 Task: Use the formula "ROUNDDOWN" in spreadsheet "Project portfolio".
Action: Mouse moved to (113, 78)
Screenshot: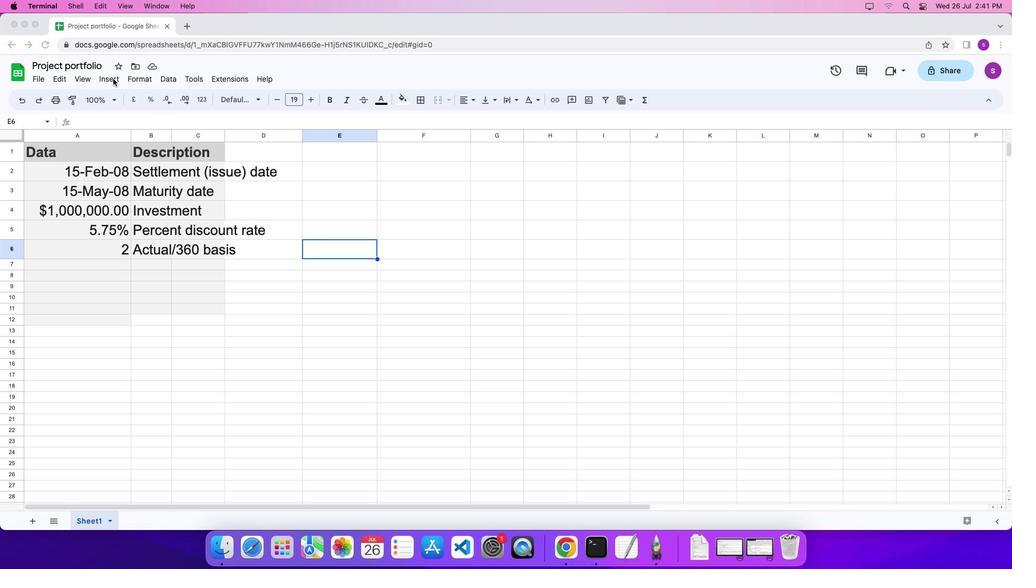 
Action: Mouse pressed left at (113, 78)
Screenshot: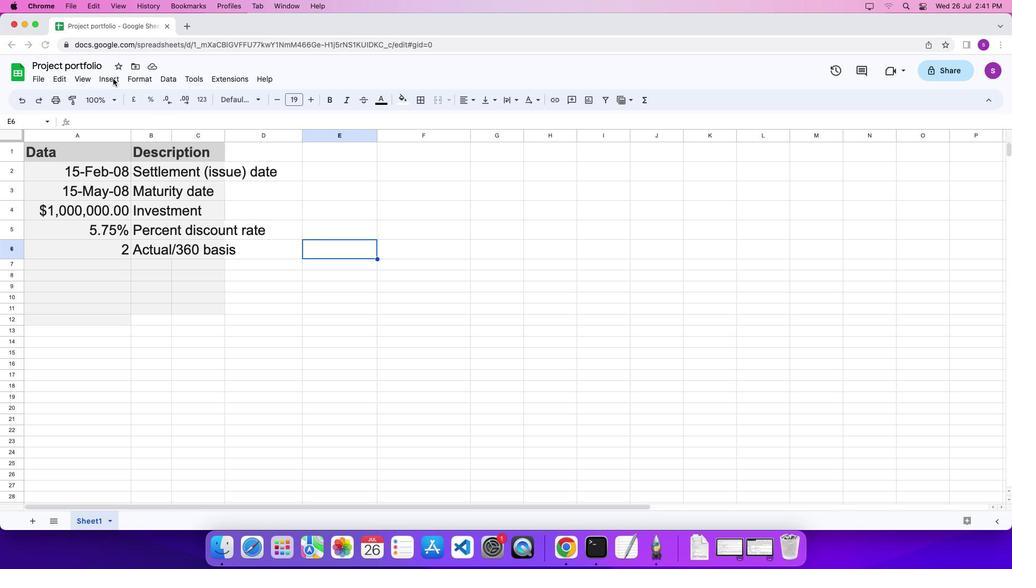 
Action: Mouse moved to (112, 78)
Screenshot: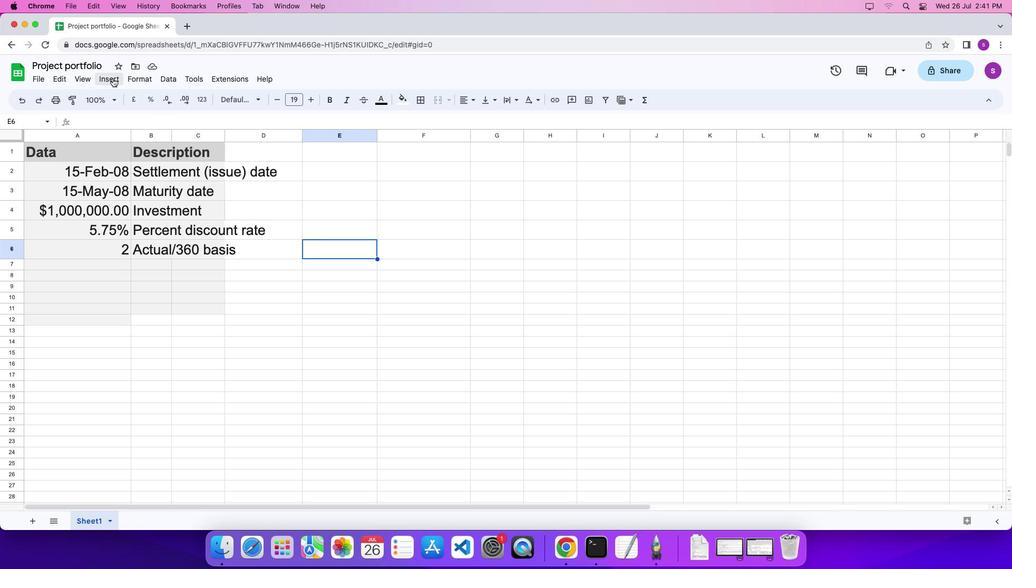 
Action: Mouse pressed left at (112, 78)
Screenshot: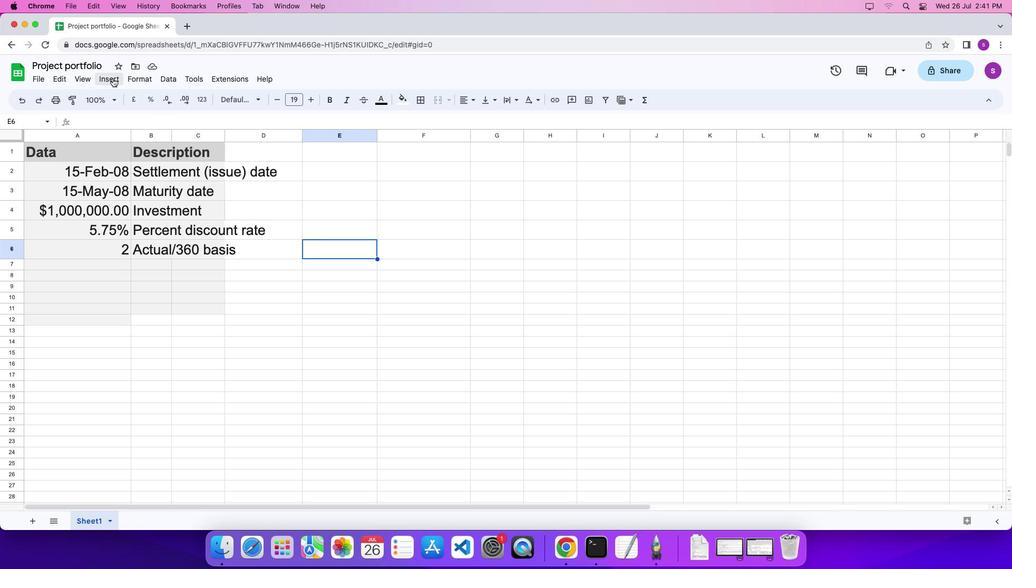 
Action: Mouse moved to (466, 471)
Screenshot: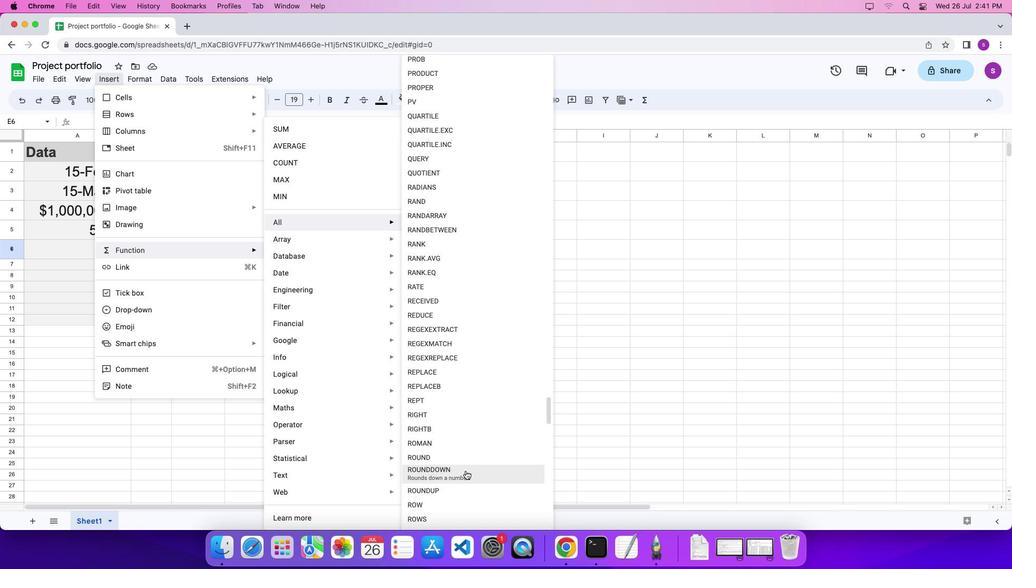 
Action: Mouse pressed left at (466, 471)
Screenshot: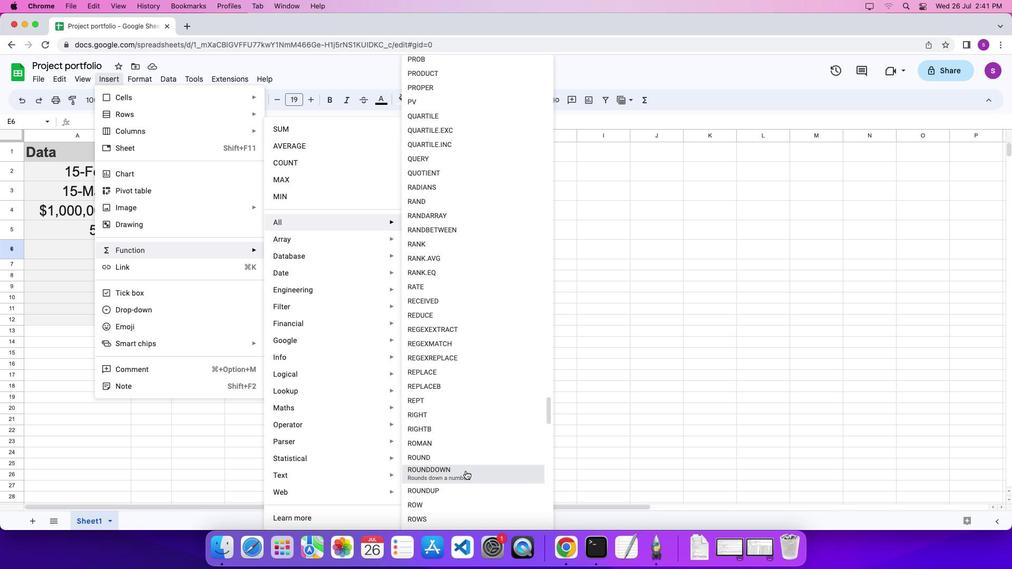 
Action: Mouse moved to (438, 348)
Screenshot: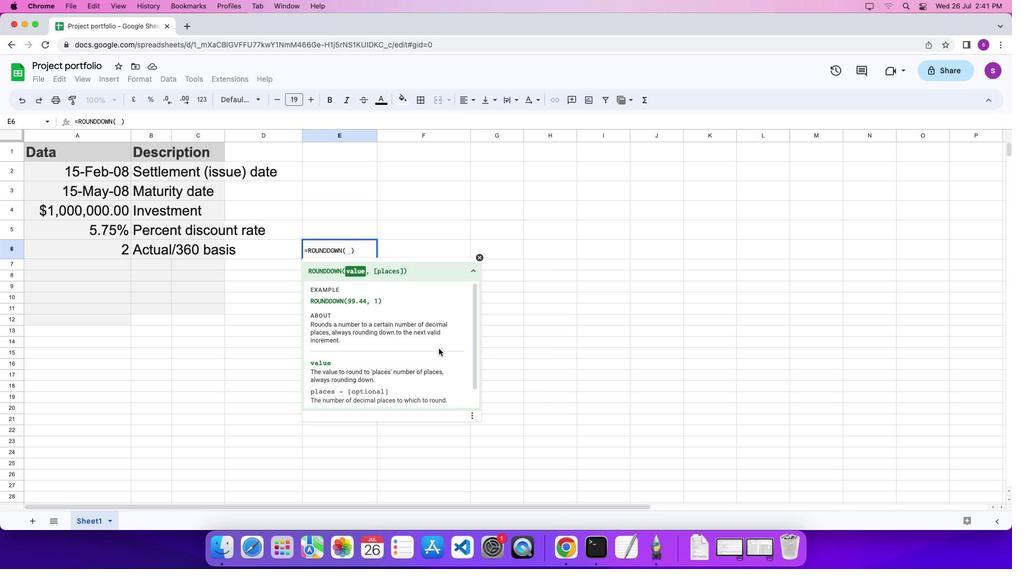 
Action: Key pressed '9''9''.''4''4'',''1''\x03'
Screenshot: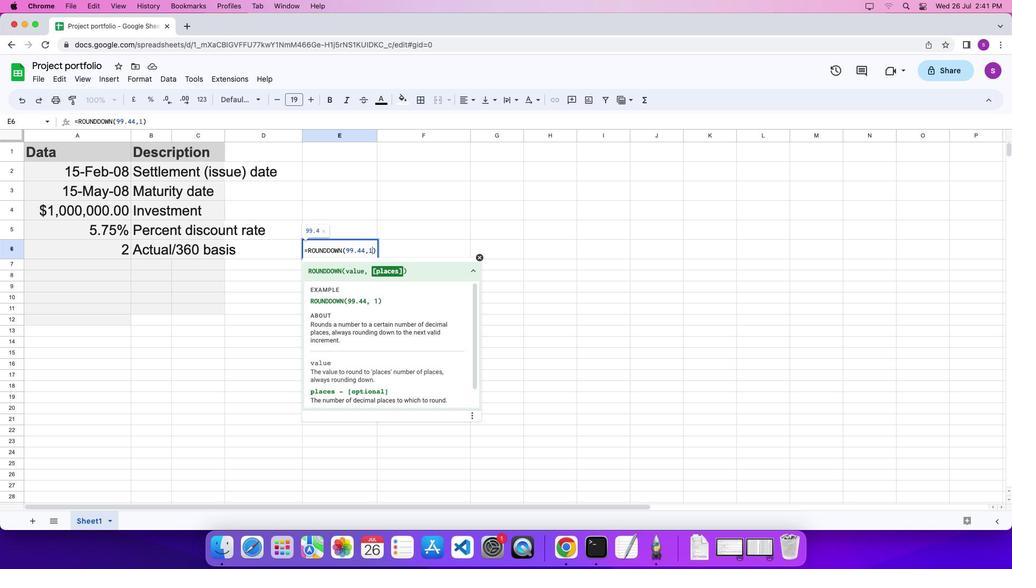 
